 Task: Create a rule from the Routing list, Task moved to a section -> Set Priority in the project BellTech , set the section as Done clear the priority
Action: Mouse moved to (912, 78)
Screenshot: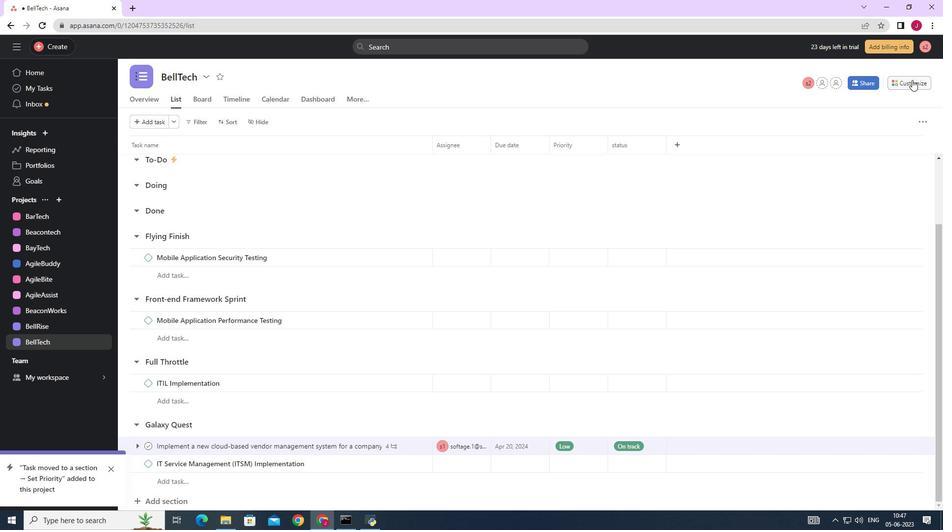 
Action: Mouse pressed left at (912, 78)
Screenshot: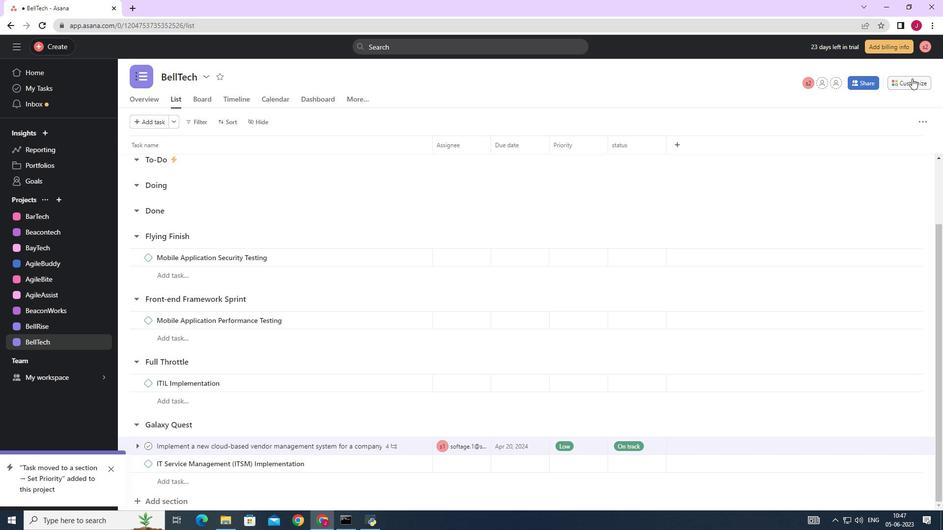 
Action: Mouse moved to (741, 216)
Screenshot: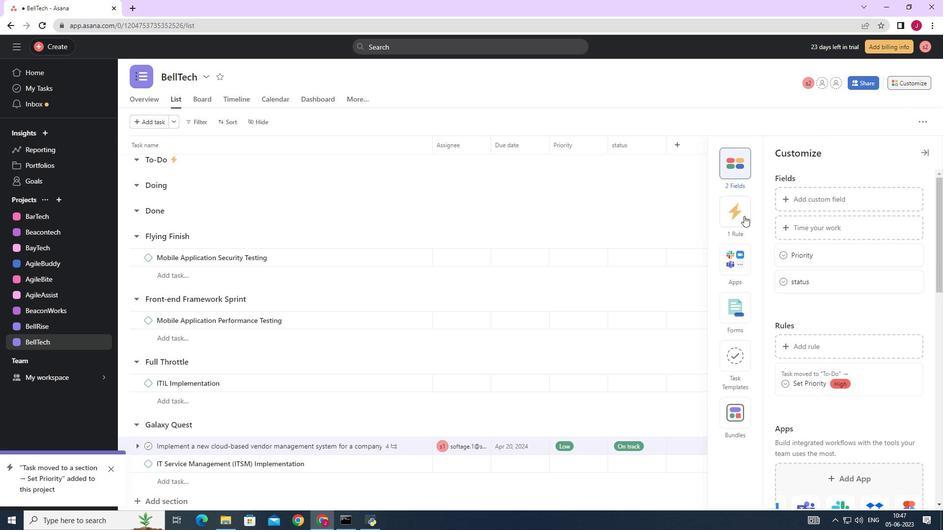 
Action: Mouse pressed left at (741, 216)
Screenshot: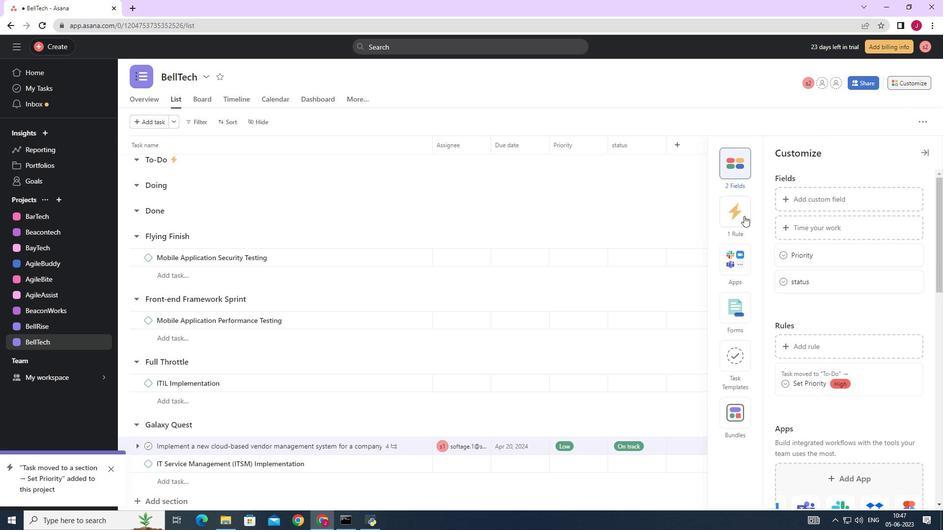 
Action: Mouse moved to (823, 198)
Screenshot: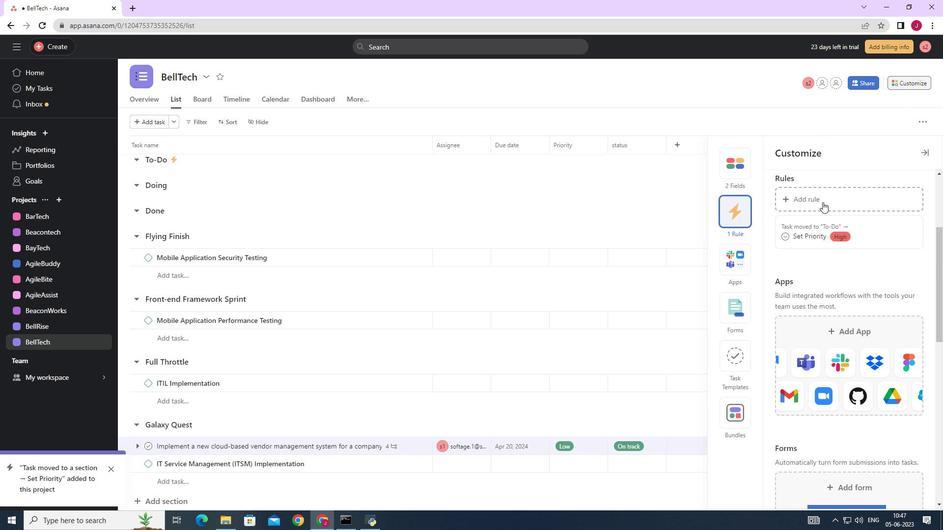 
Action: Mouse pressed left at (823, 198)
Screenshot: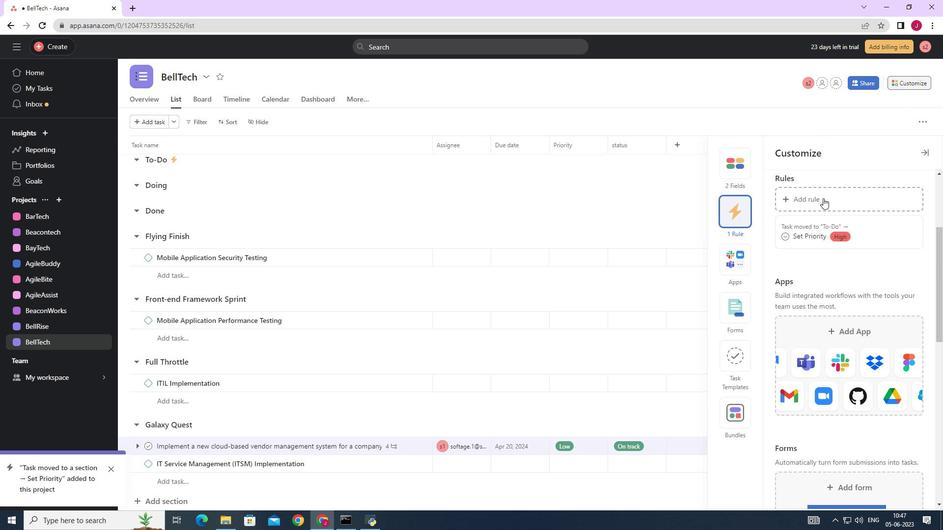 
Action: Mouse moved to (209, 126)
Screenshot: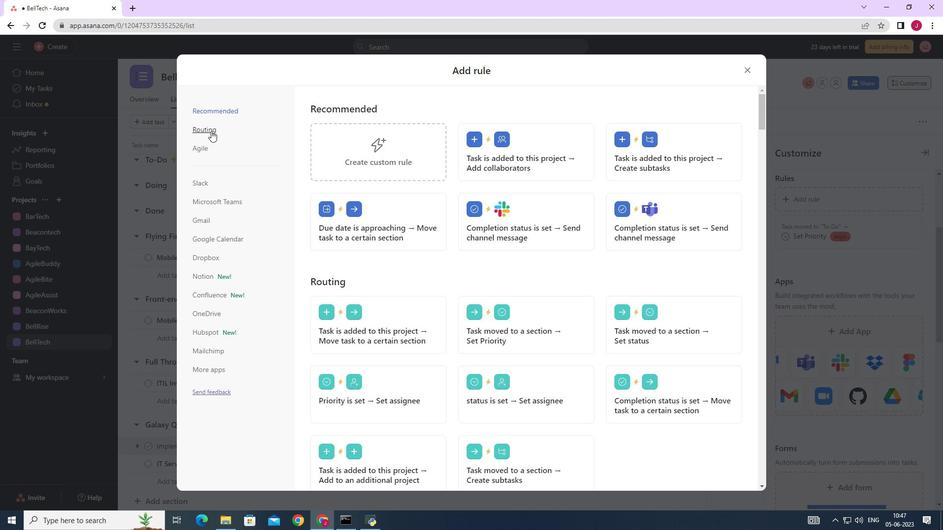
Action: Mouse pressed left at (209, 126)
Screenshot: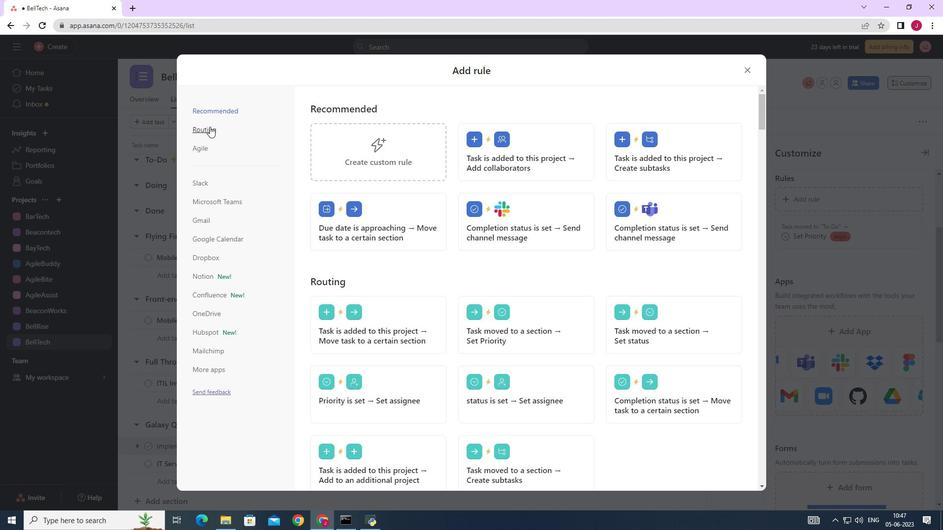 
Action: Mouse moved to (549, 148)
Screenshot: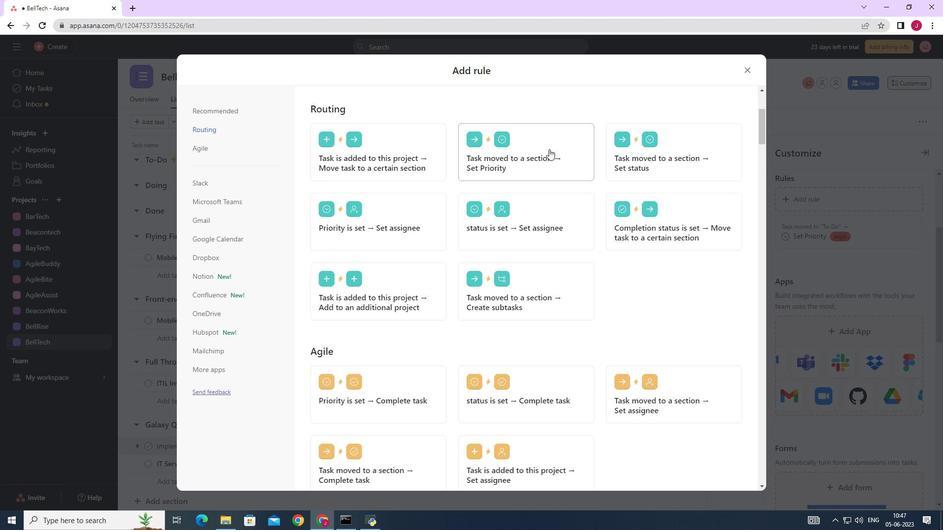 
Action: Mouse pressed left at (549, 148)
Screenshot: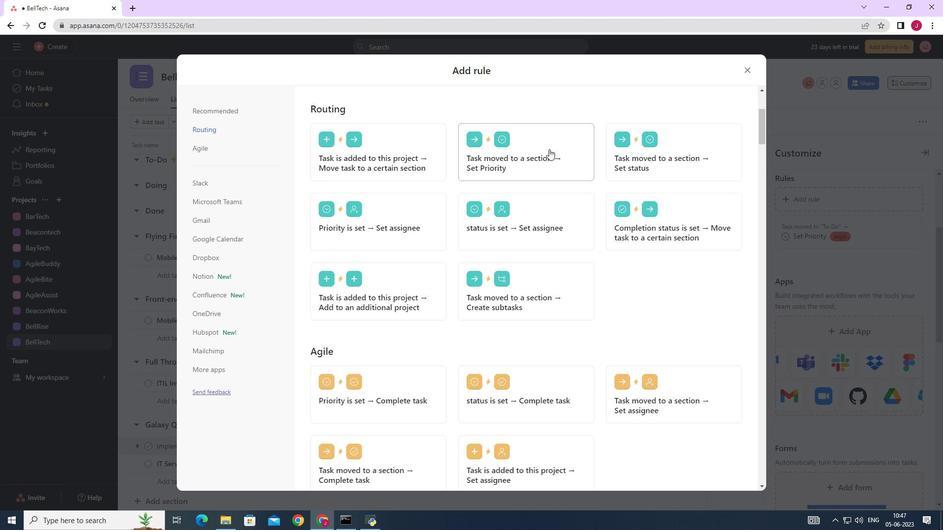 
Action: Mouse moved to (404, 256)
Screenshot: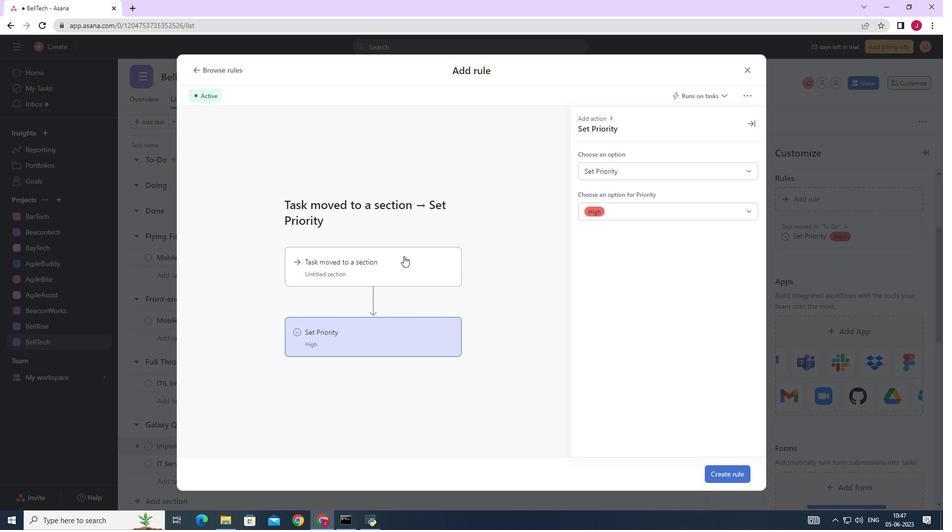 
Action: Mouse pressed left at (404, 256)
Screenshot: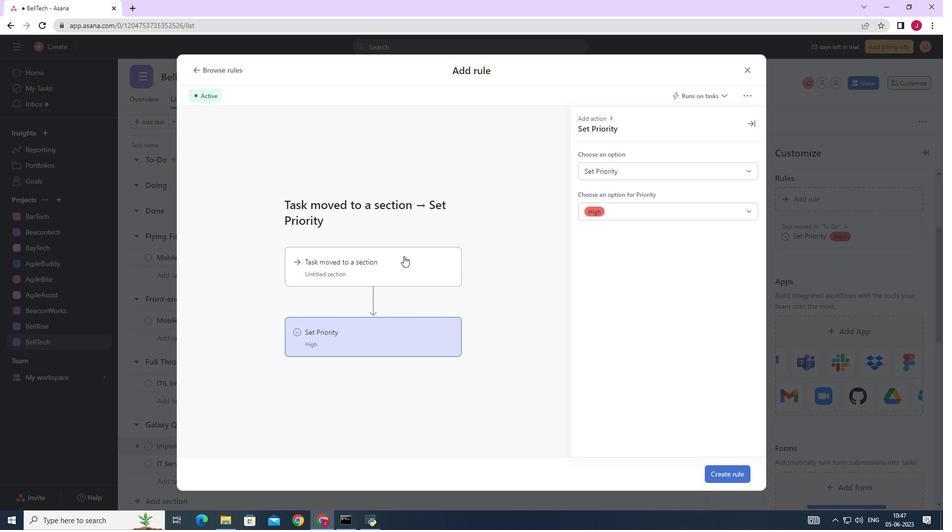 
Action: Mouse moved to (631, 167)
Screenshot: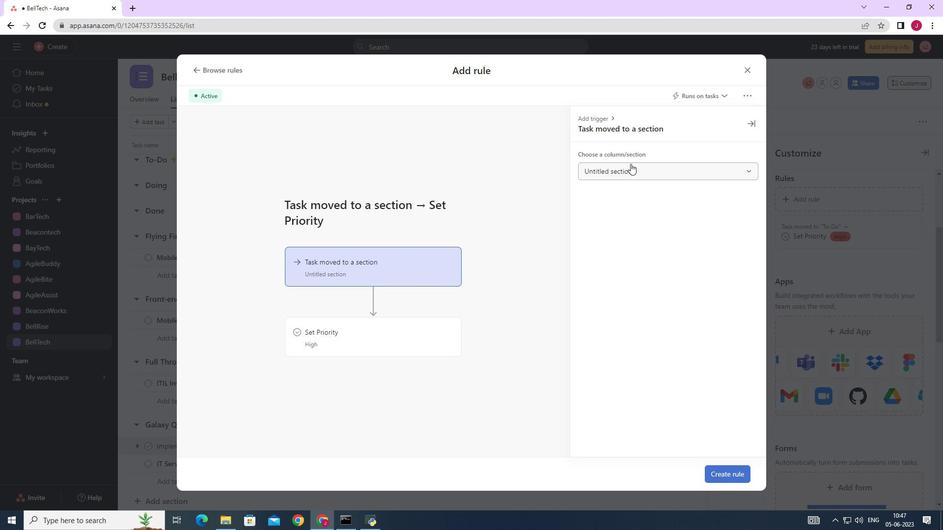 
Action: Mouse pressed left at (631, 167)
Screenshot: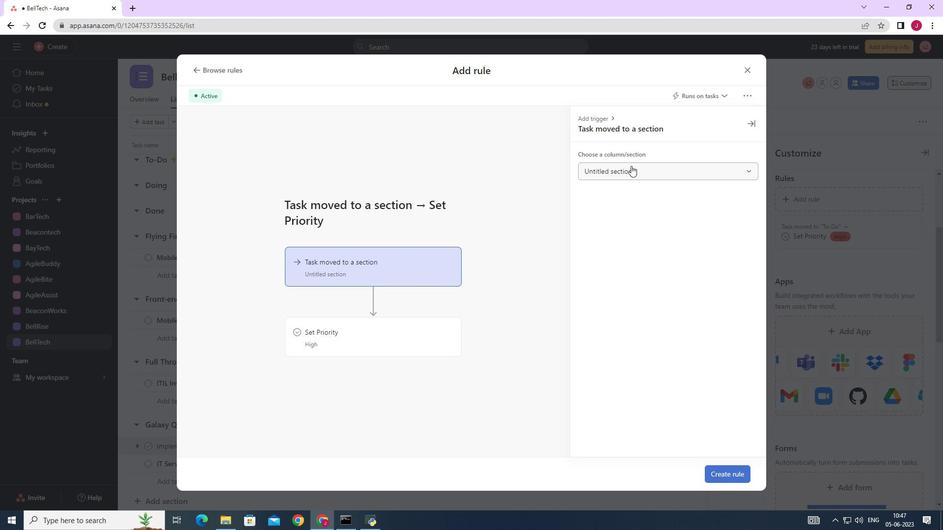 
Action: Mouse moved to (614, 243)
Screenshot: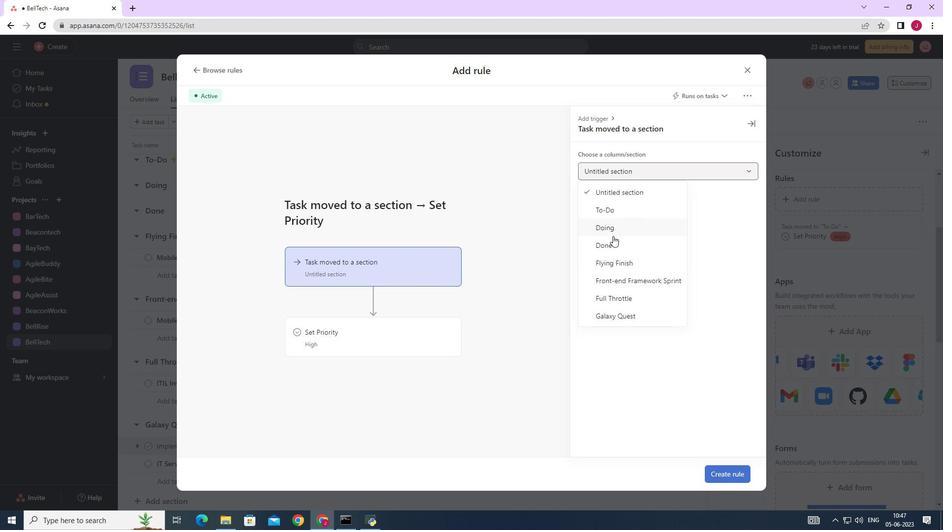 
Action: Mouse pressed left at (614, 243)
Screenshot: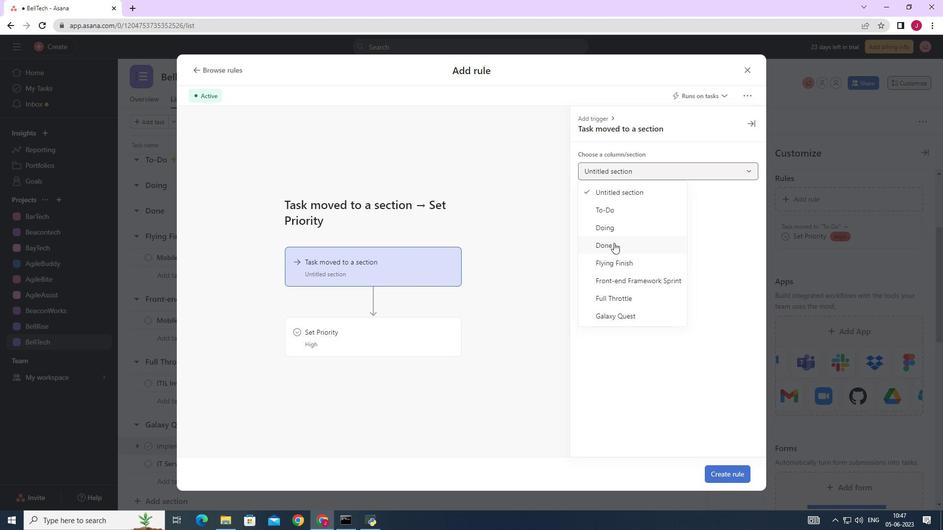 
Action: Mouse moved to (404, 330)
Screenshot: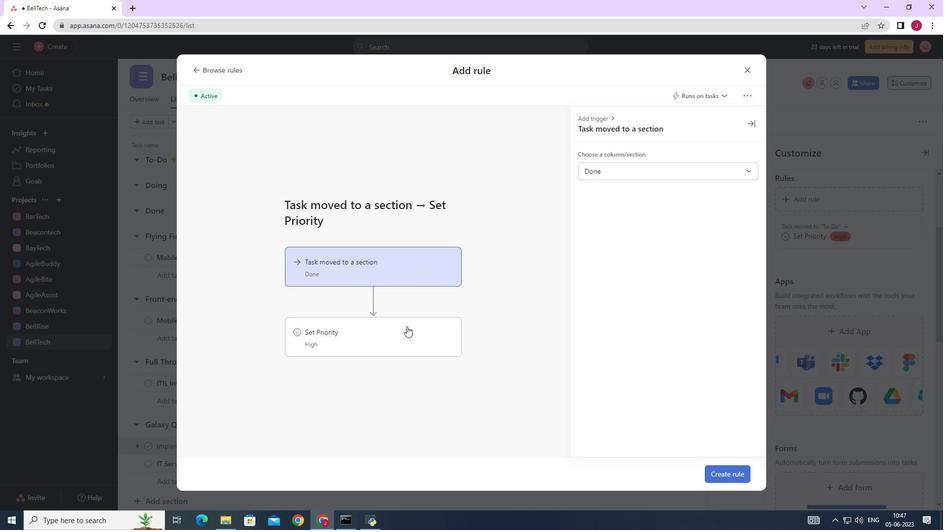 
Action: Mouse pressed left at (404, 330)
Screenshot: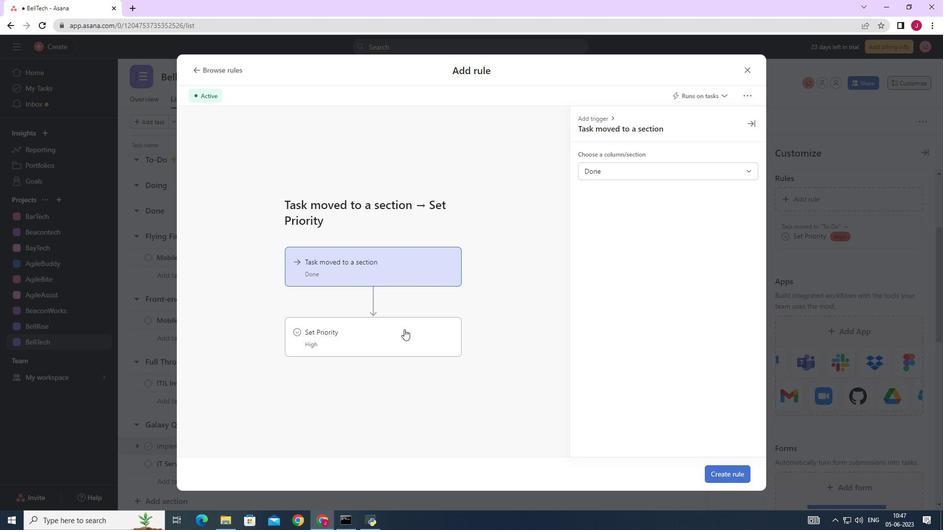 
Action: Mouse moved to (629, 168)
Screenshot: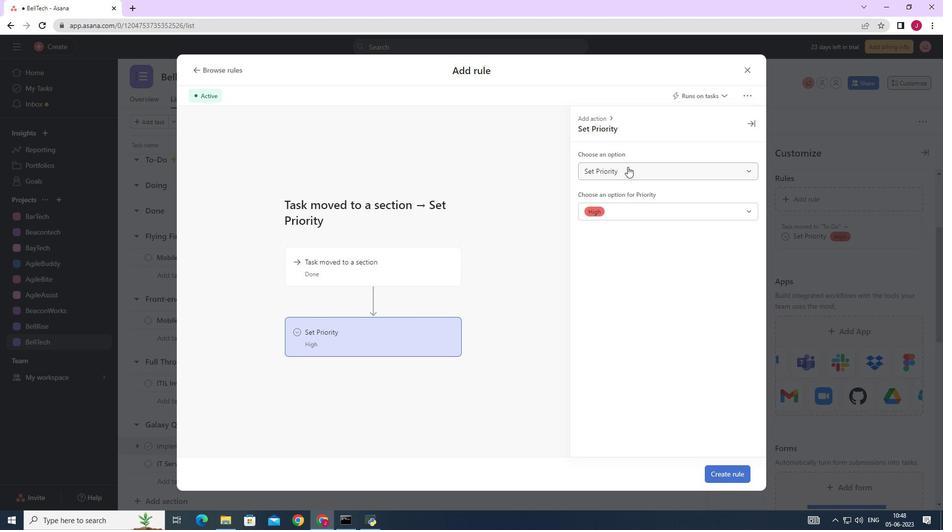 
Action: Mouse pressed left at (629, 168)
Screenshot: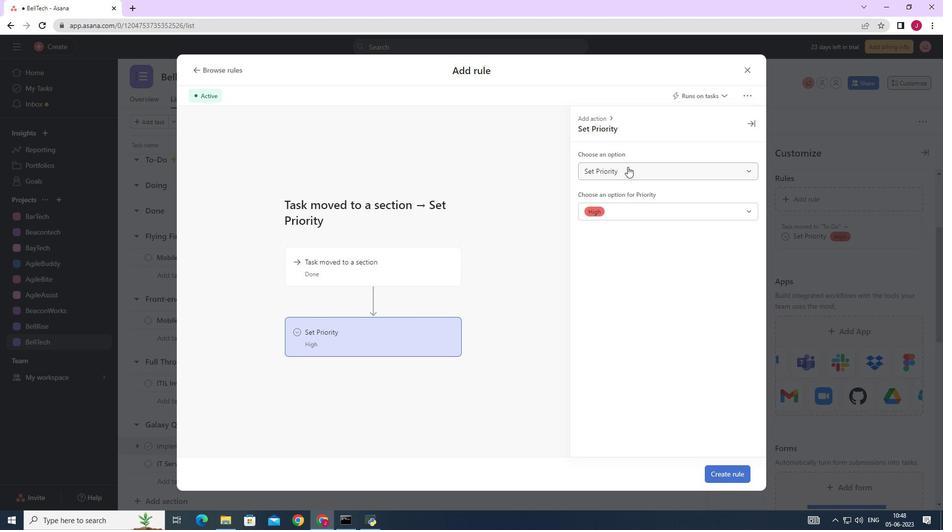 
Action: Mouse moved to (622, 207)
Screenshot: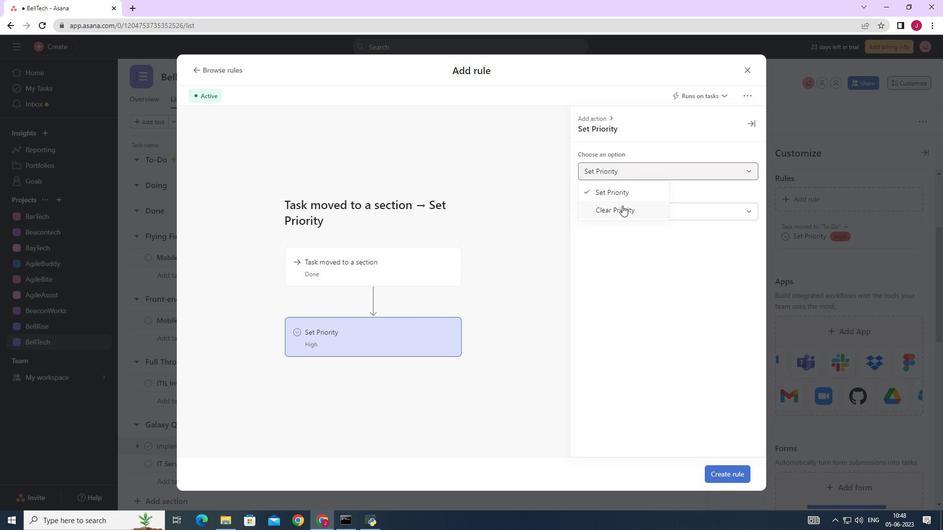 
Action: Mouse pressed left at (622, 207)
Screenshot: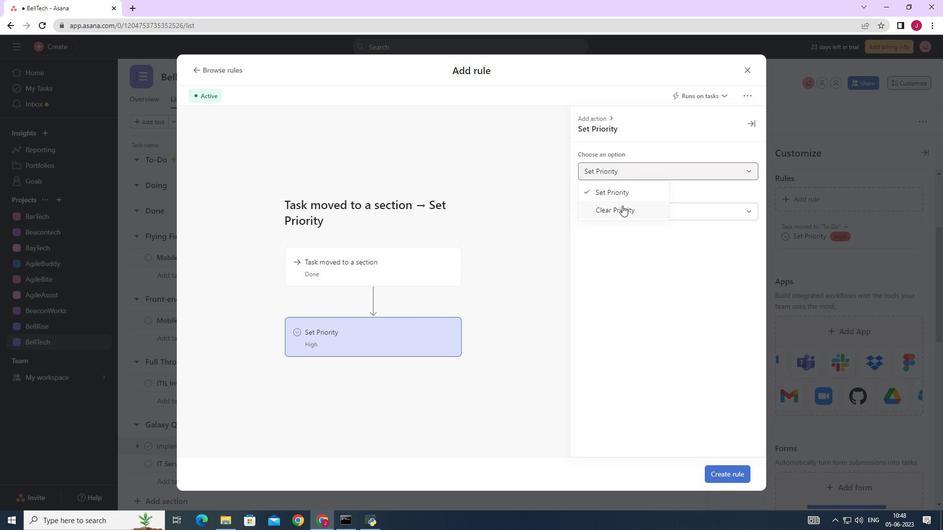 
Action: Mouse moved to (722, 475)
Screenshot: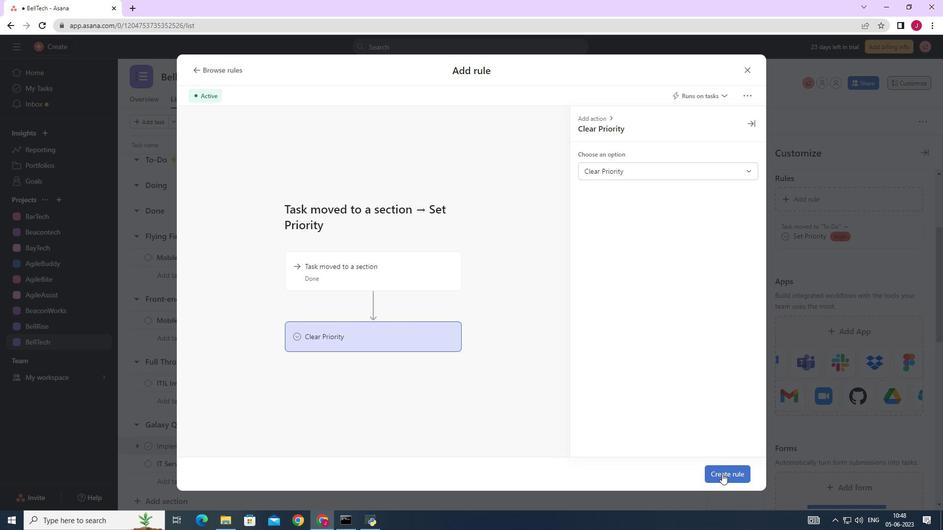 
Action: Mouse pressed left at (722, 475)
Screenshot: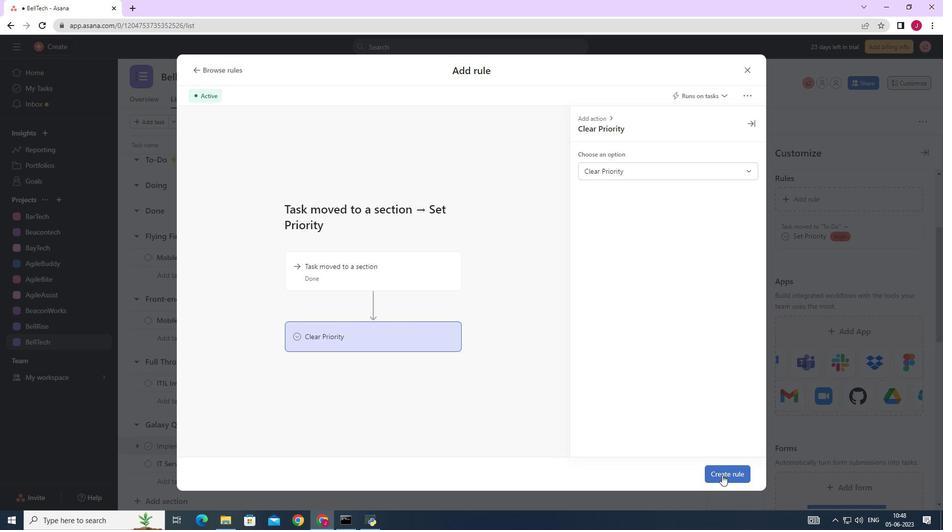 
Action: Mouse moved to (879, 141)
Screenshot: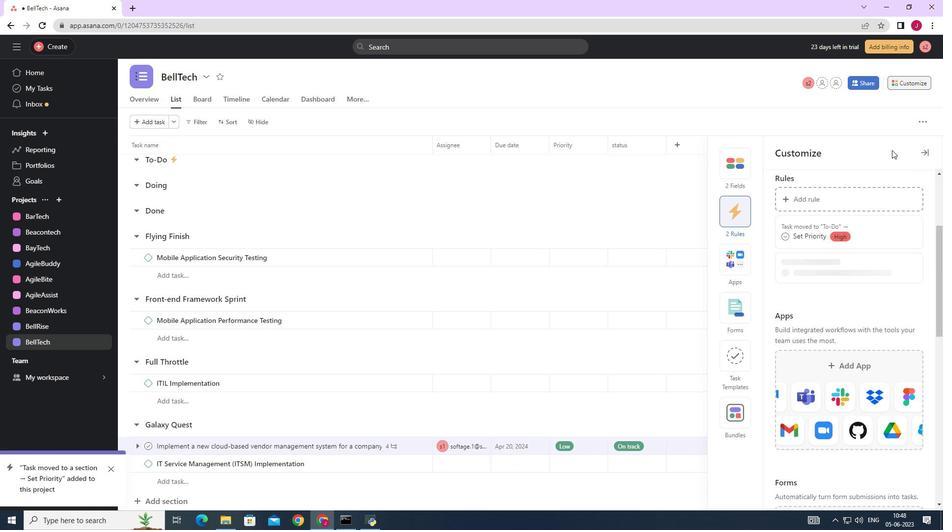 
